 Task: Add an action where "Assignee is Current user's groups" in downgrade and inform.
Action: Mouse moved to (21, 252)
Screenshot: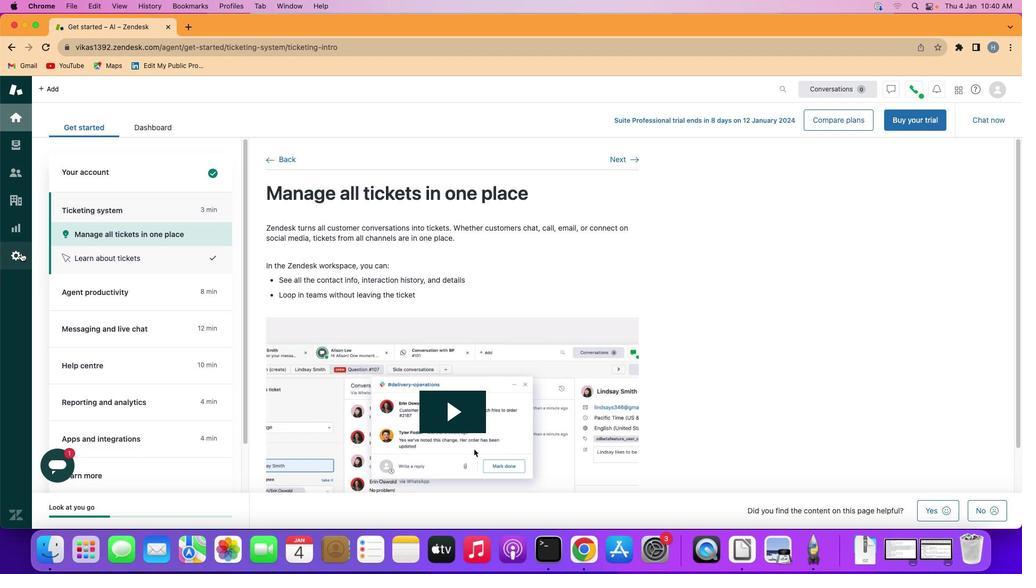 
Action: Mouse pressed left at (21, 252)
Screenshot: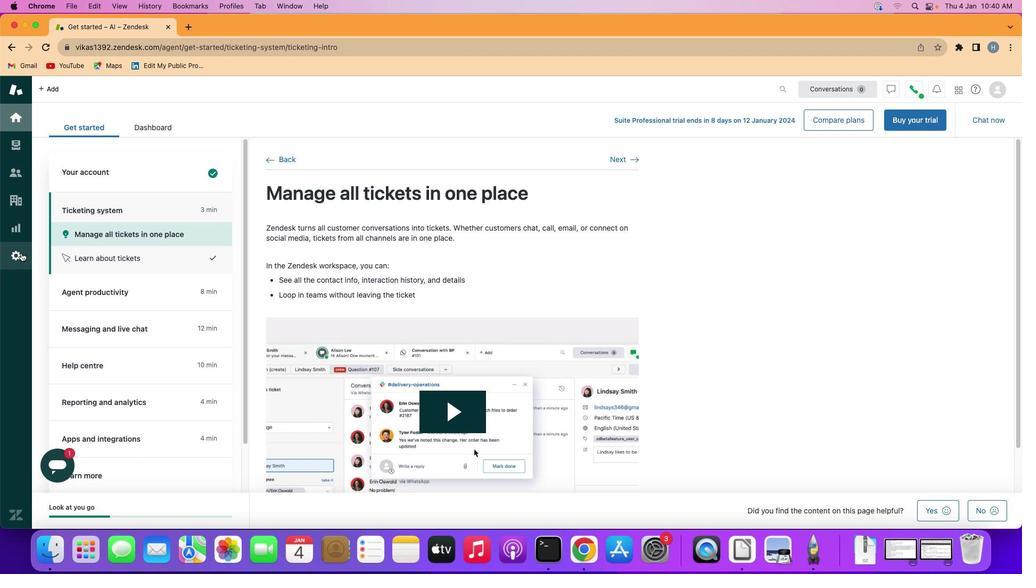 
Action: Mouse moved to (214, 436)
Screenshot: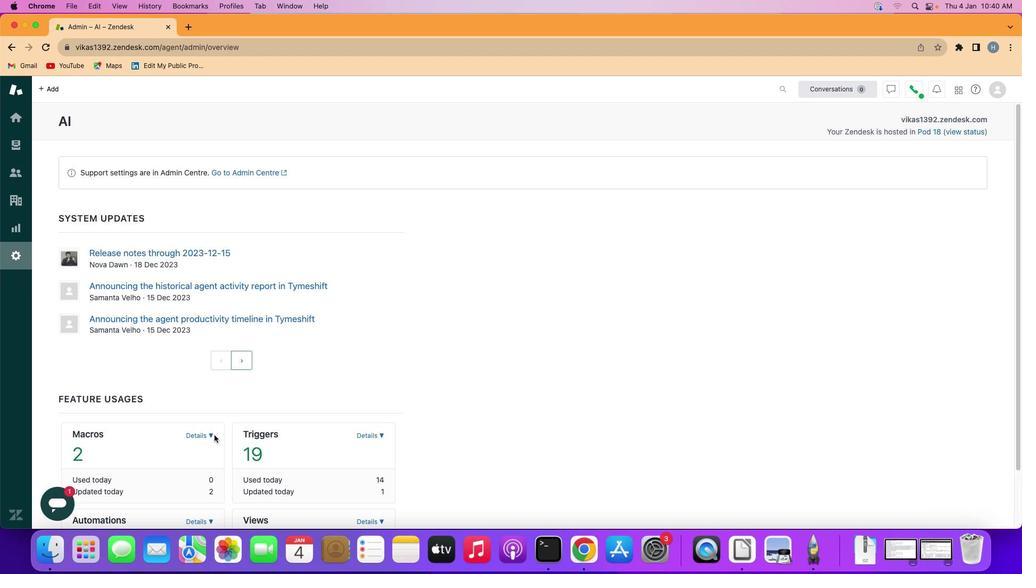 
Action: Mouse pressed left at (214, 436)
Screenshot: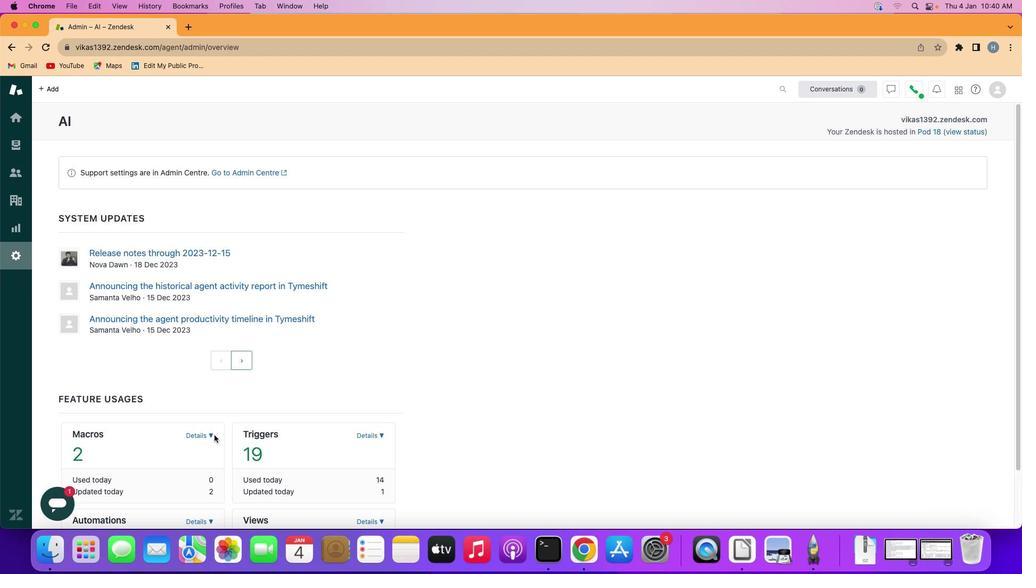 
Action: Mouse moved to (198, 436)
Screenshot: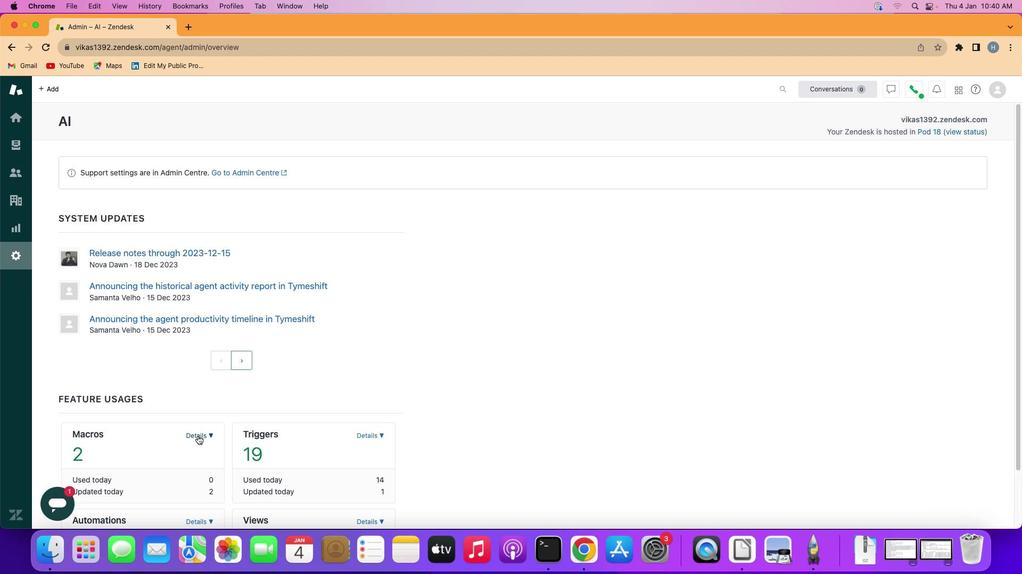 
Action: Mouse pressed left at (198, 436)
Screenshot: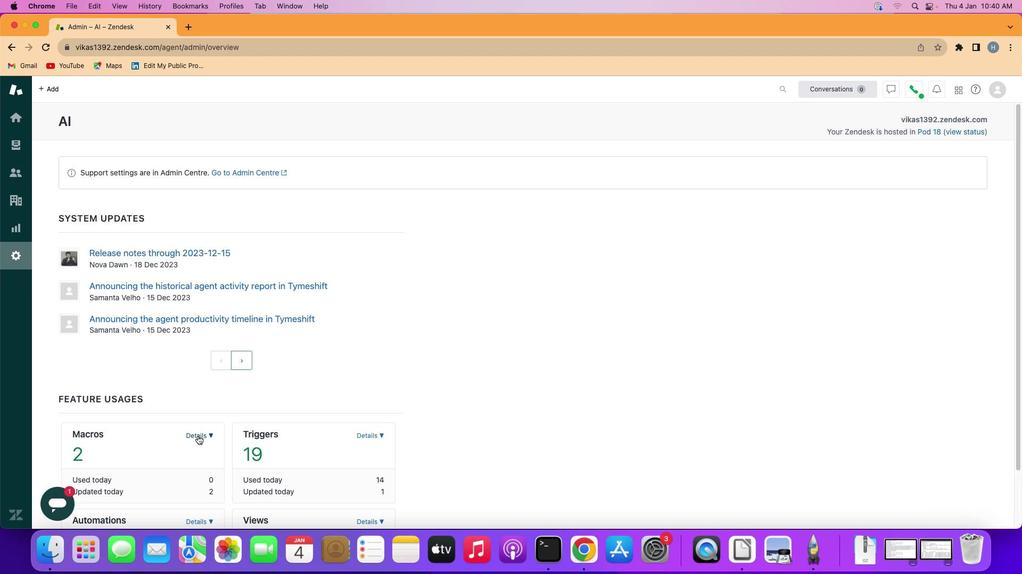 
Action: Mouse moved to (142, 475)
Screenshot: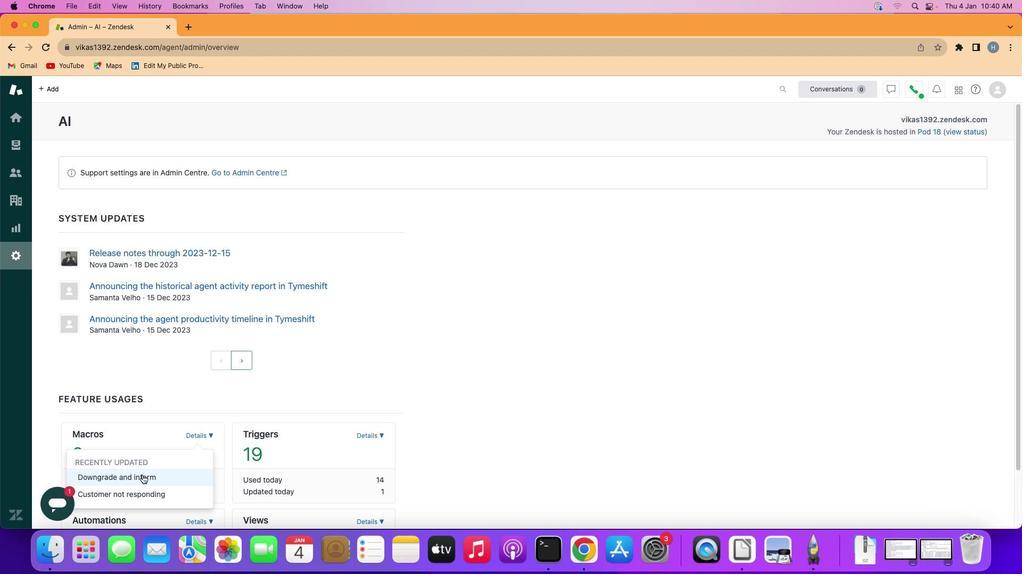 
Action: Mouse pressed left at (142, 475)
Screenshot: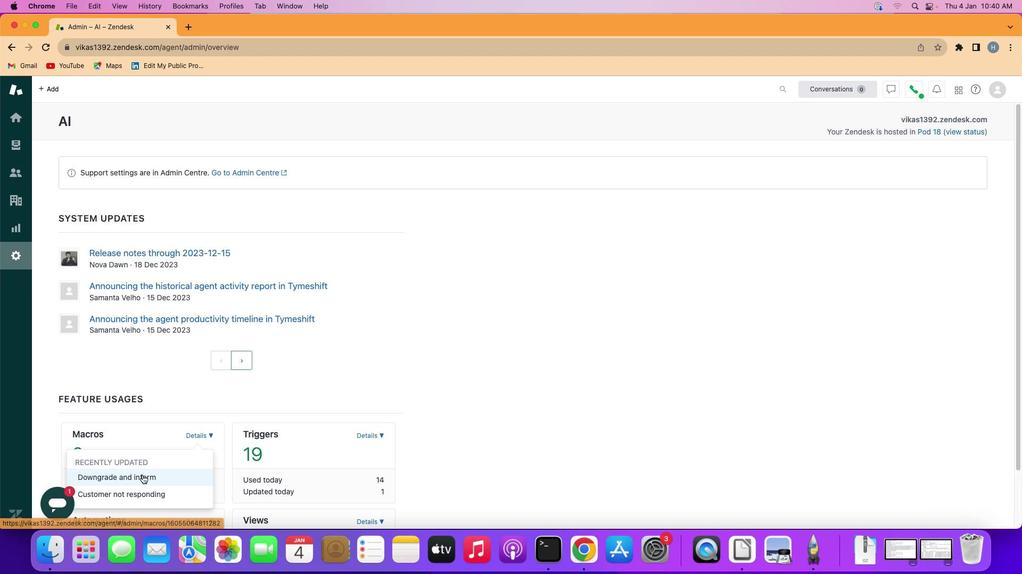 
Action: Mouse moved to (185, 388)
Screenshot: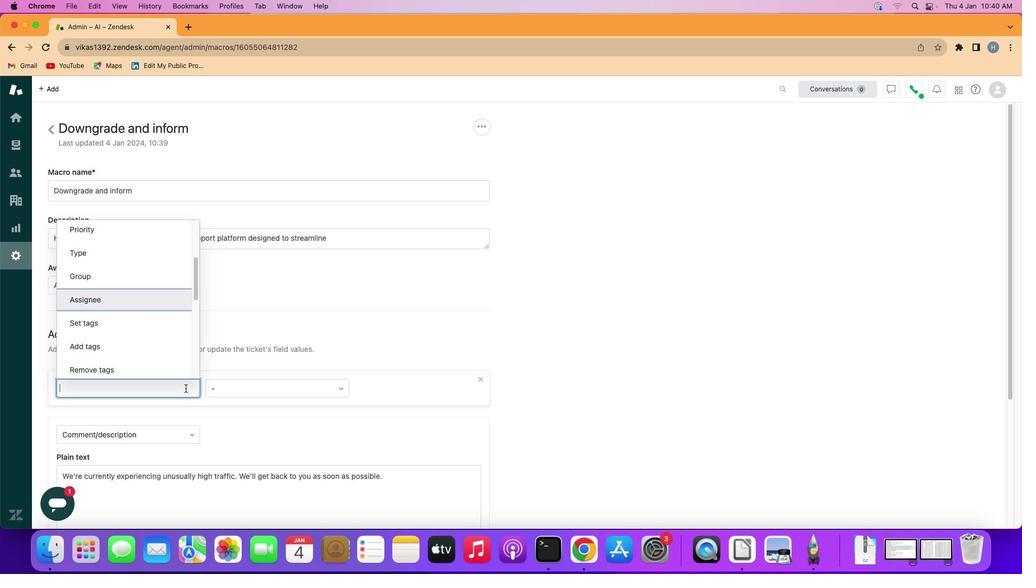 
Action: Mouse pressed left at (185, 388)
Screenshot: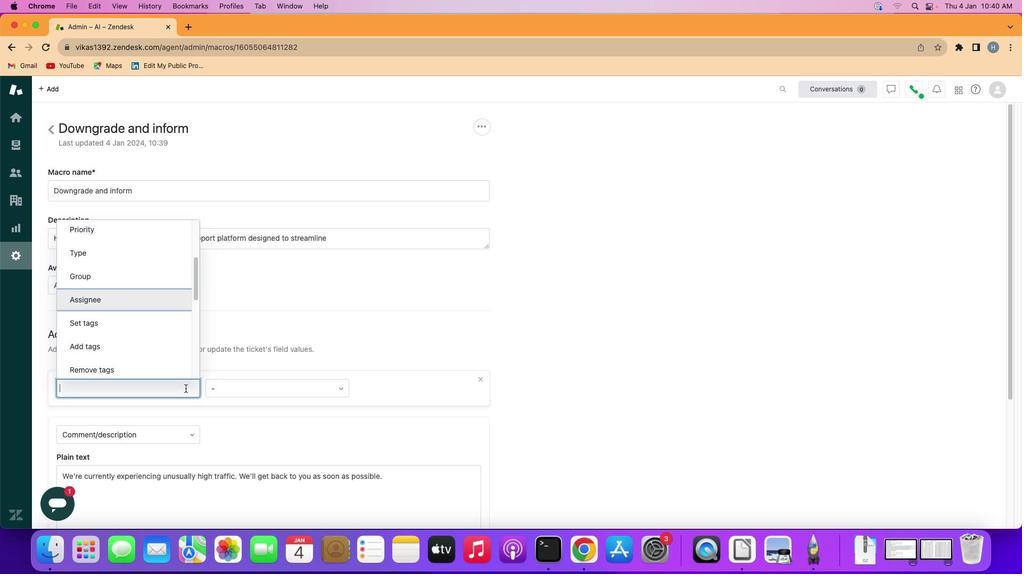 
Action: Mouse moved to (174, 301)
Screenshot: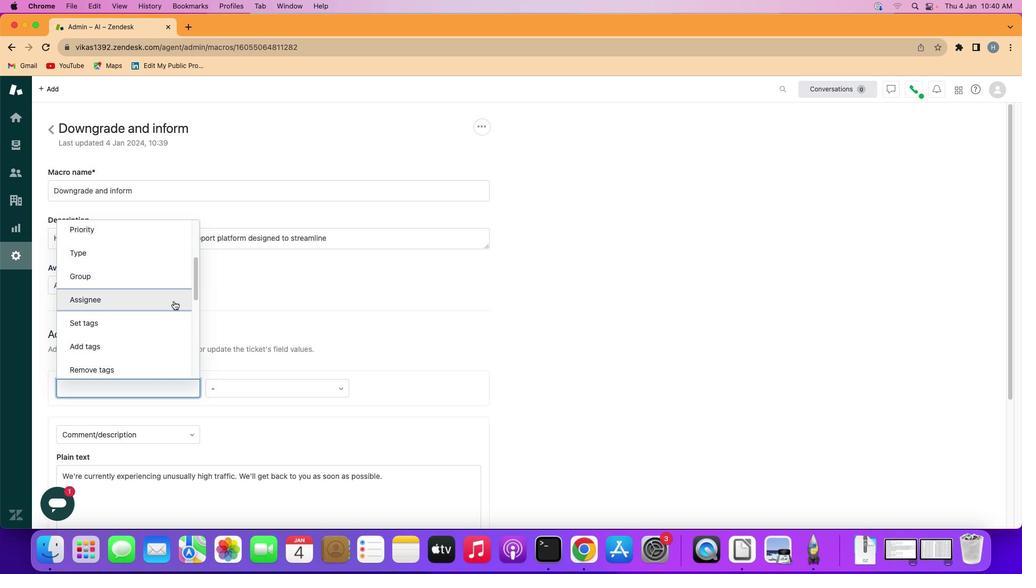 
Action: Mouse pressed left at (174, 301)
Screenshot: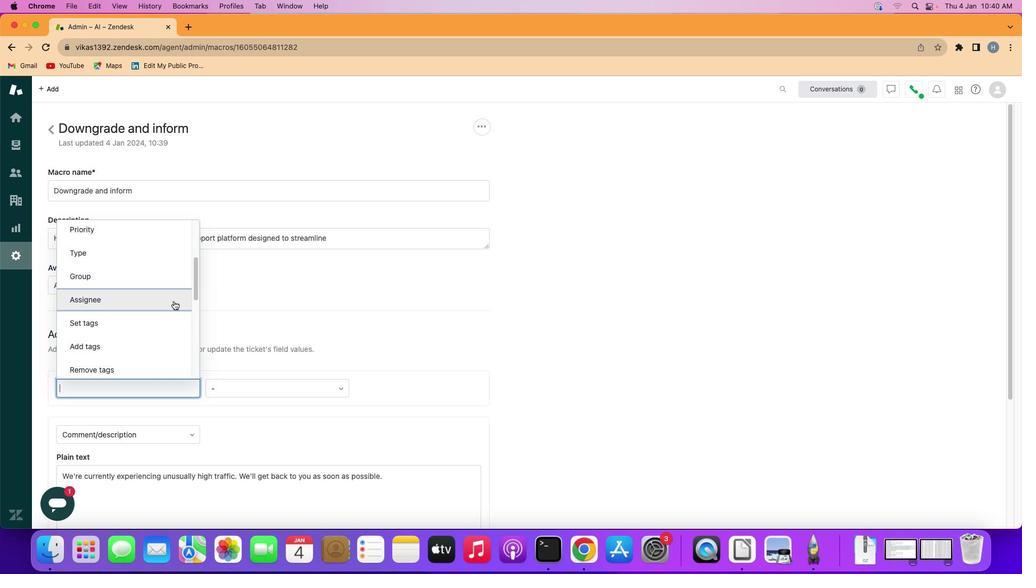 
Action: Mouse moved to (290, 390)
Screenshot: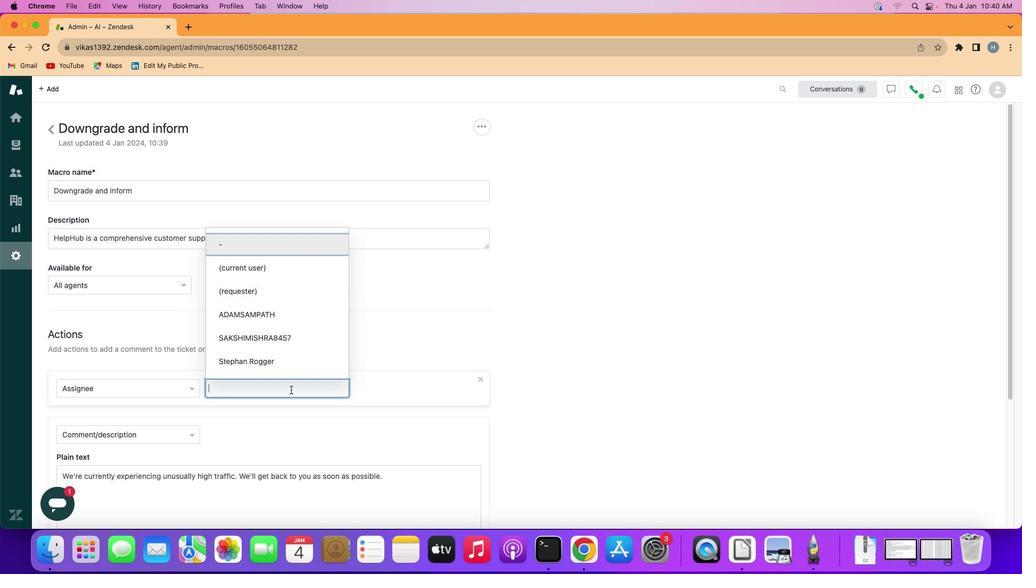 
Action: Mouse pressed left at (290, 390)
Screenshot: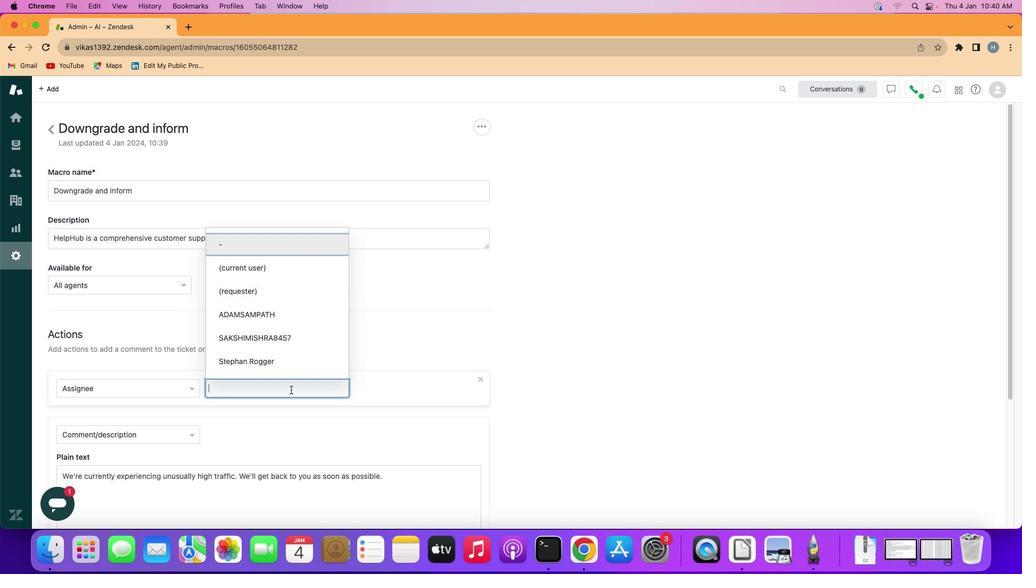
Action: Mouse moved to (293, 268)
Screenshot: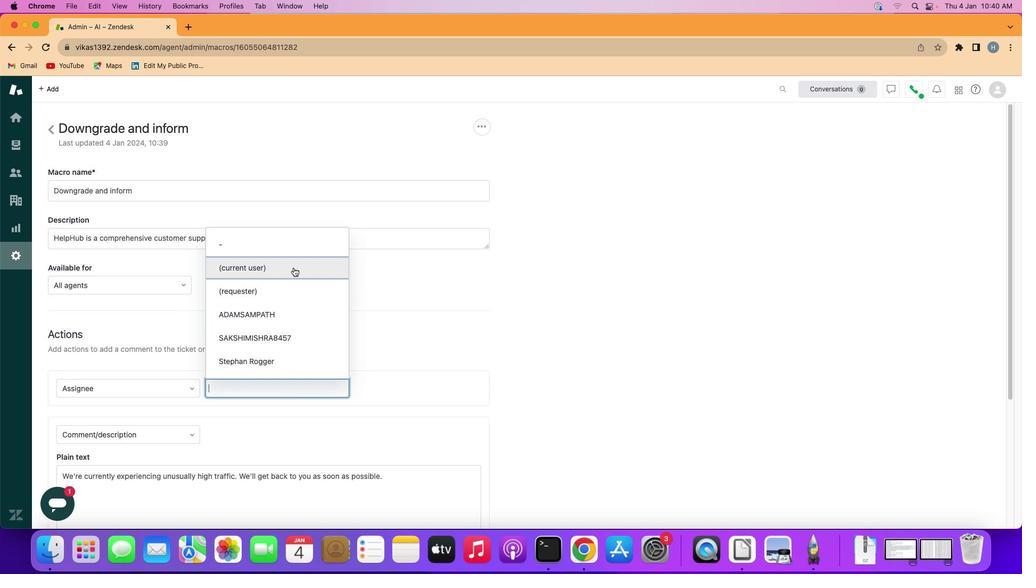 
Action: Mouse pressed left at (293, 268)
Screenshot: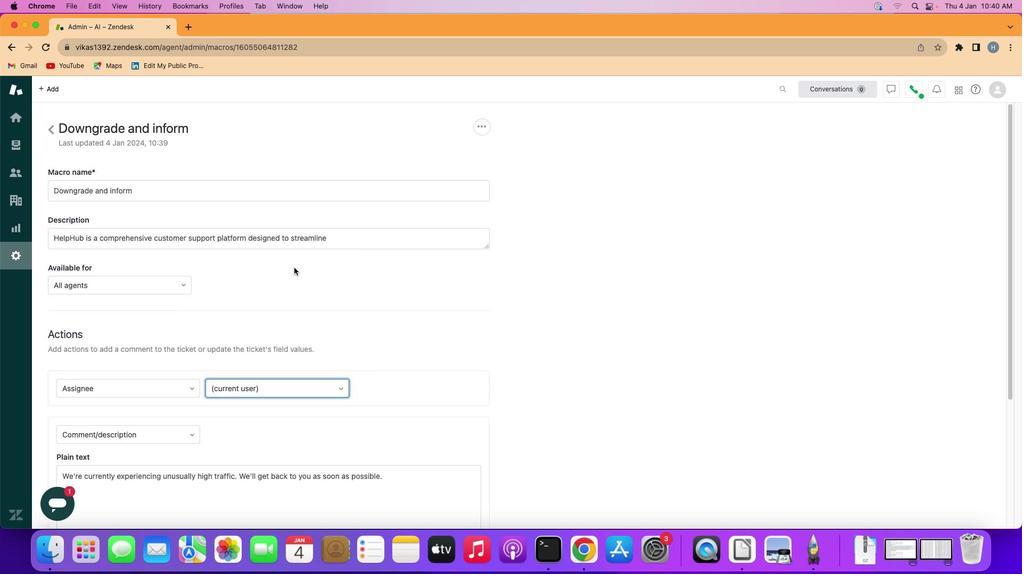 
Action: Mouse moved to (411, 428)
Screenshot: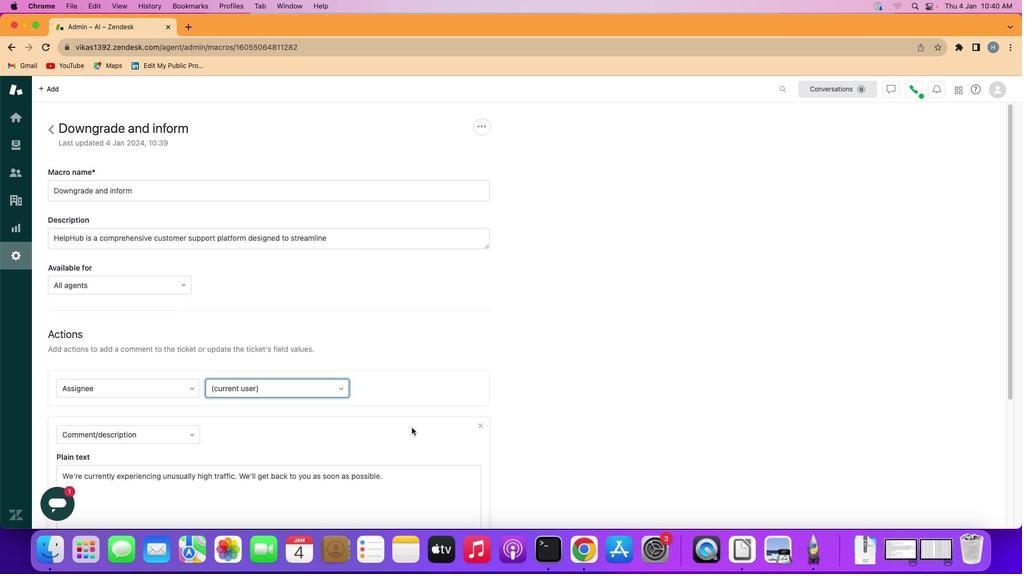 
Action: Mouse scrolled (411, 428) with delta (0, 0)
Screenshot: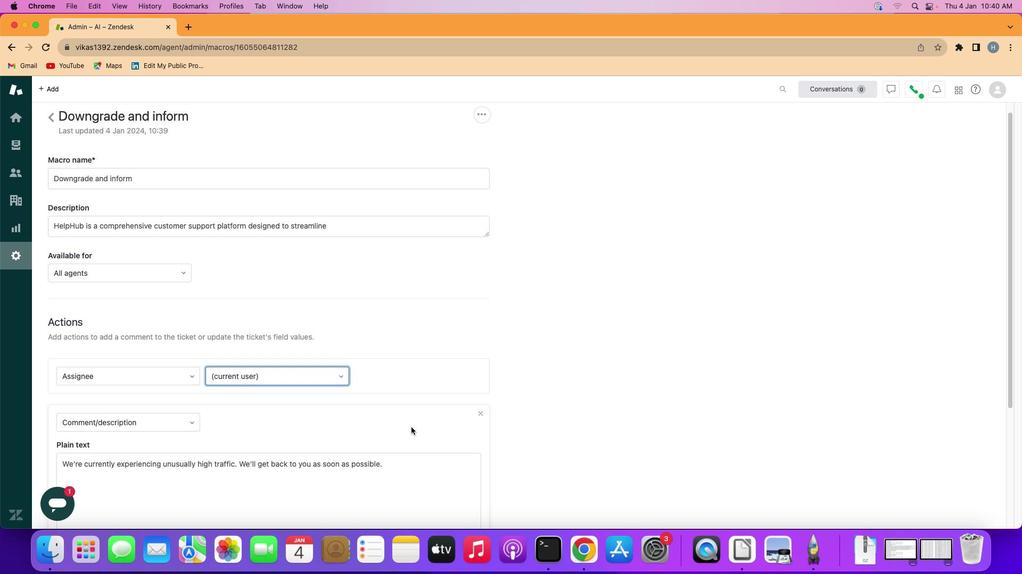 
Action: Mouse moved to (411, 428)
Screenshot: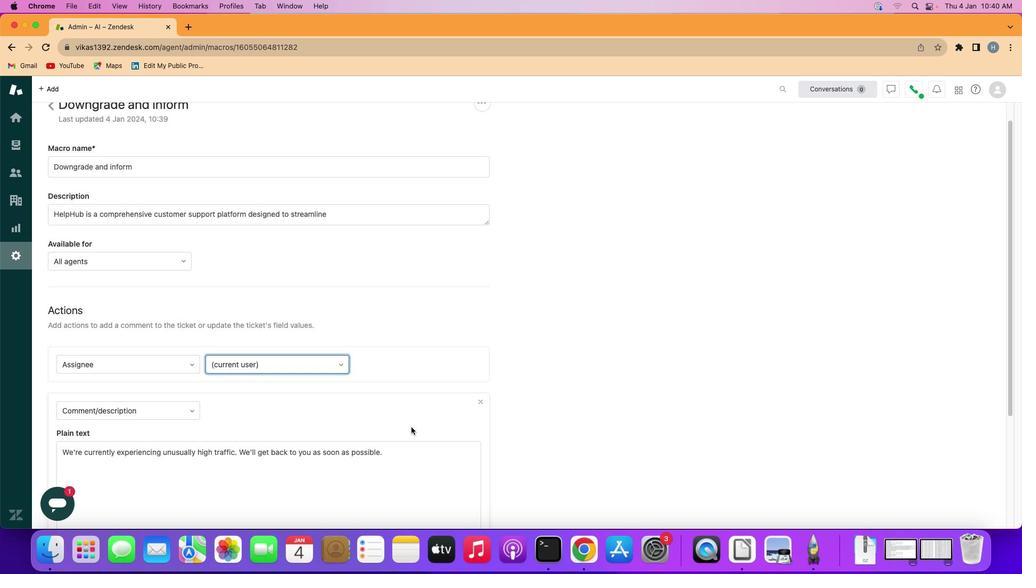 
Action: Mouse scrolled (411, 428) with delta (0, 0)
Screenshot: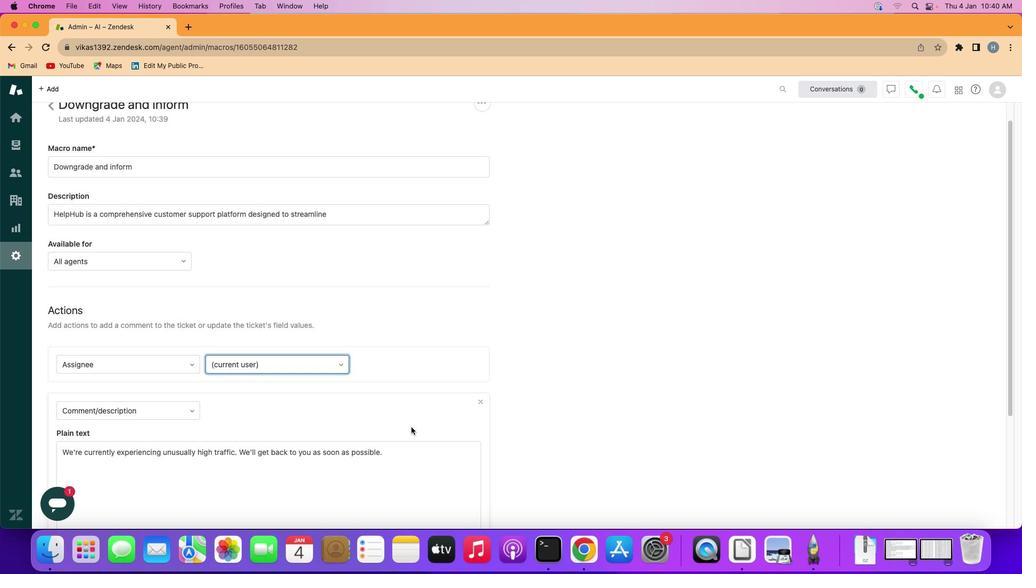 
Action: Mouse moved to (411, 428)
Screenshot: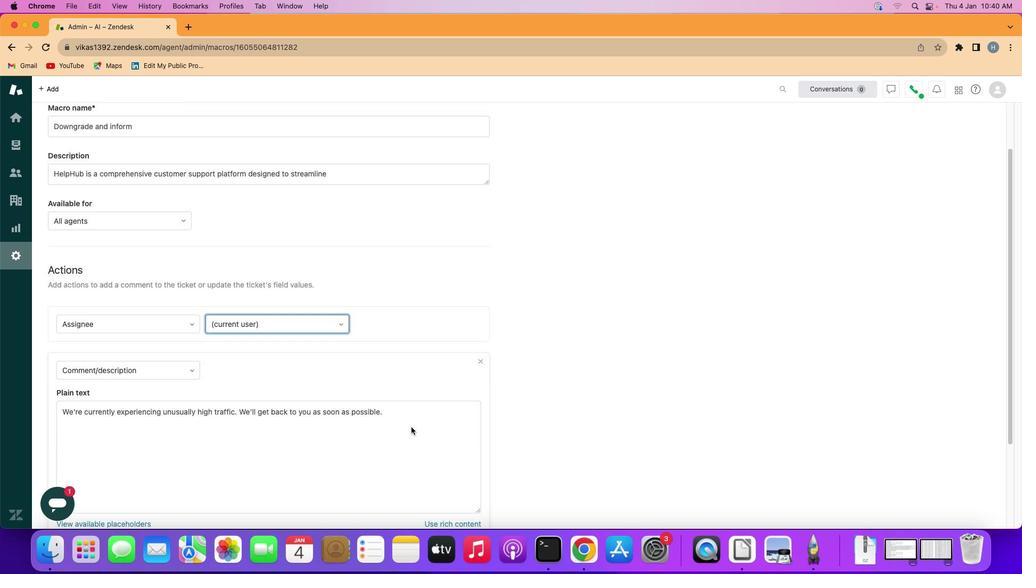 
Action: Mouse scrolled (411, 428) with delta (0, -1)
Screenshot: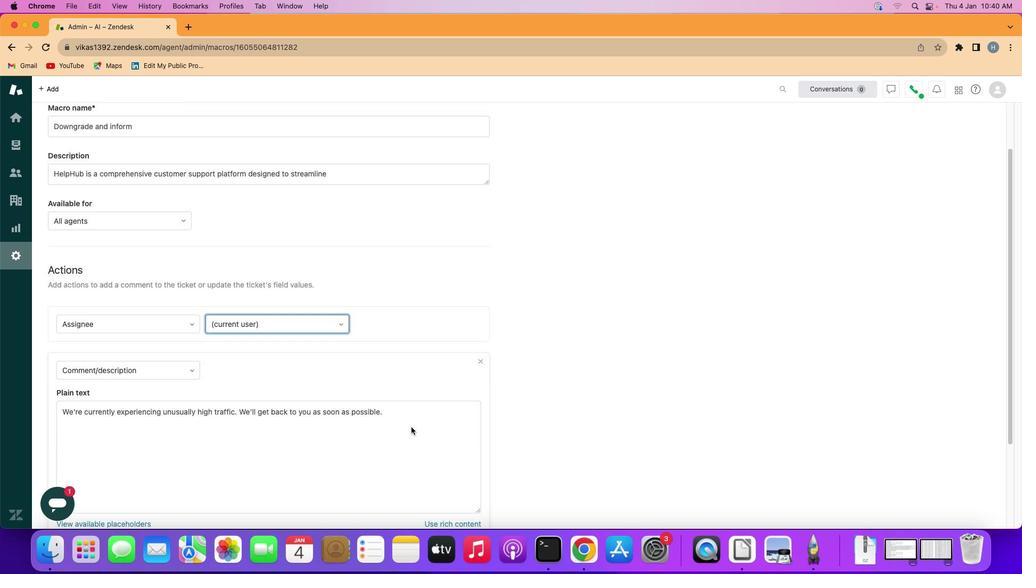 
Action: Mouse moved to (410, 428)
Screenshot: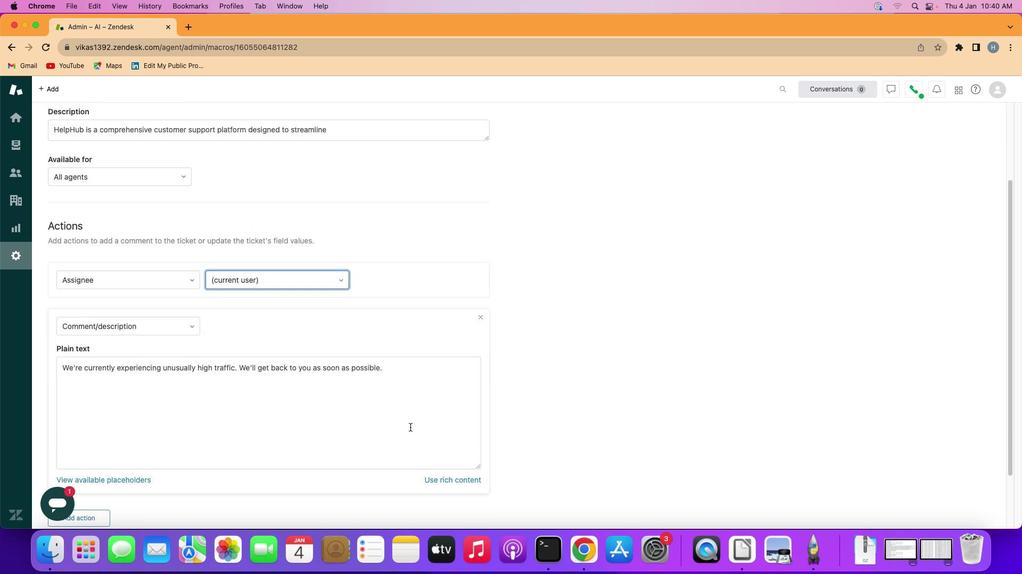 
Action: Mouse scrolled (410, 428) with delta (0, -2)
Screenshot: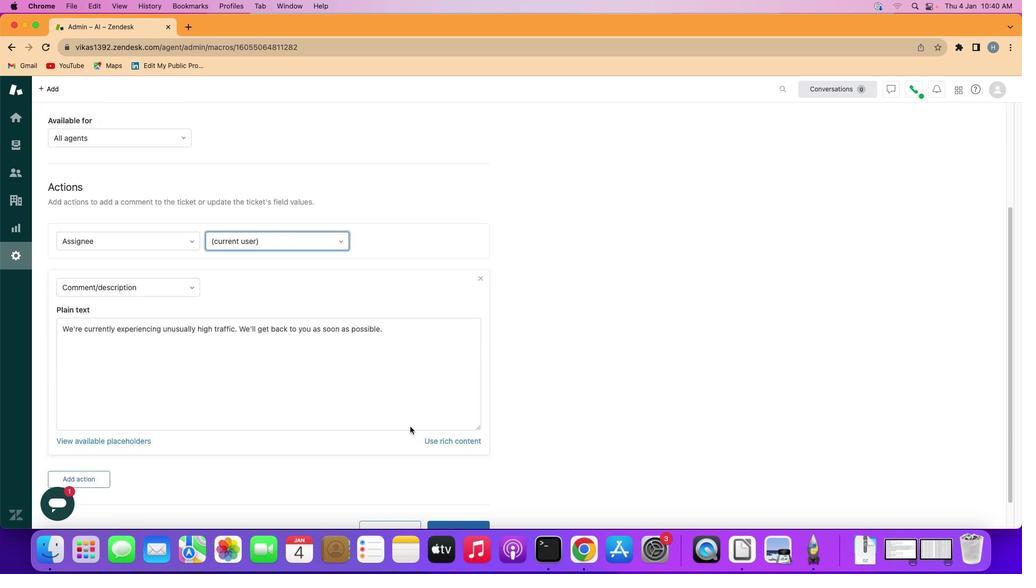 
Action: Mouse scrolled (410, 428) with delta (0, -2)
Screenshot: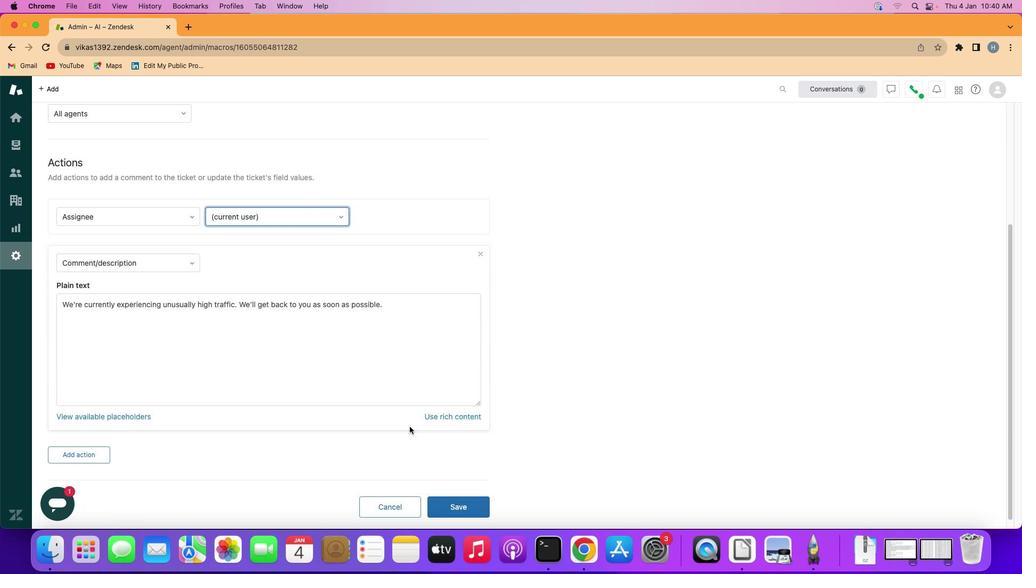 
Action: Mouse moved to (408, 426)
Screenshot: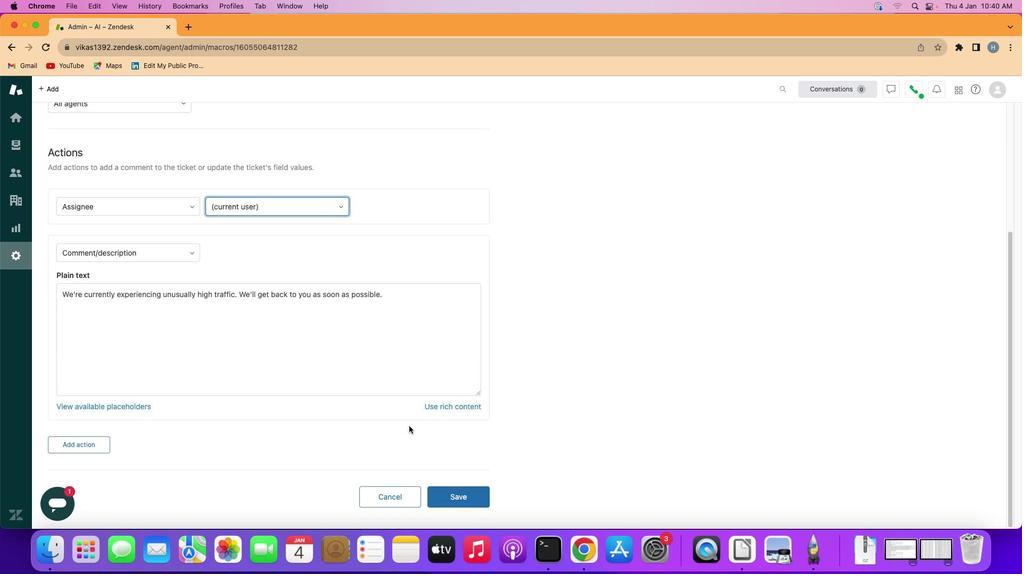 
Action: Mouse scrolled (408, 426) with delta (0, 0)
Screenshot: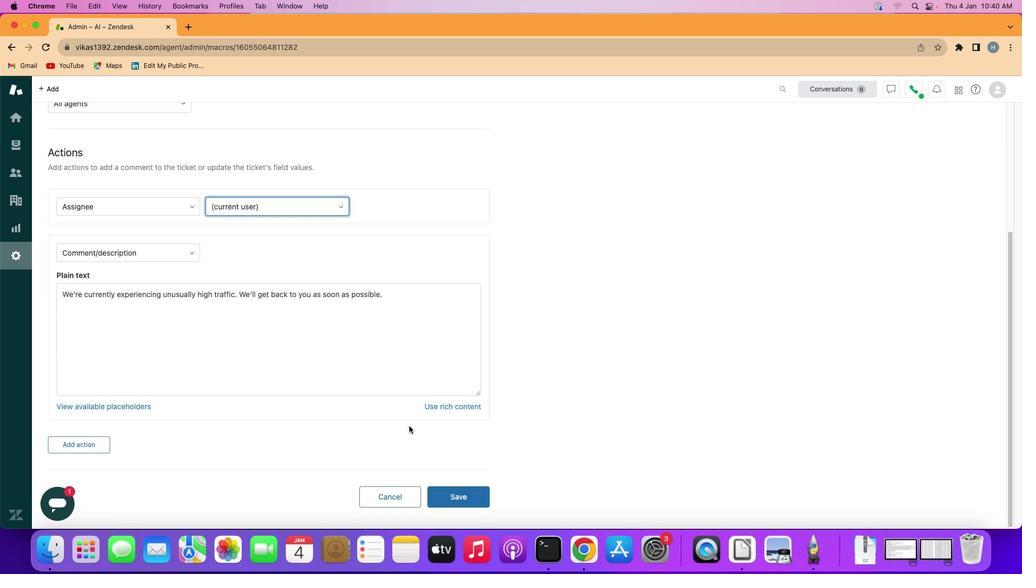 
Action: Mouse scrolled (408, 426) with delta (0, 0)
Screenshot: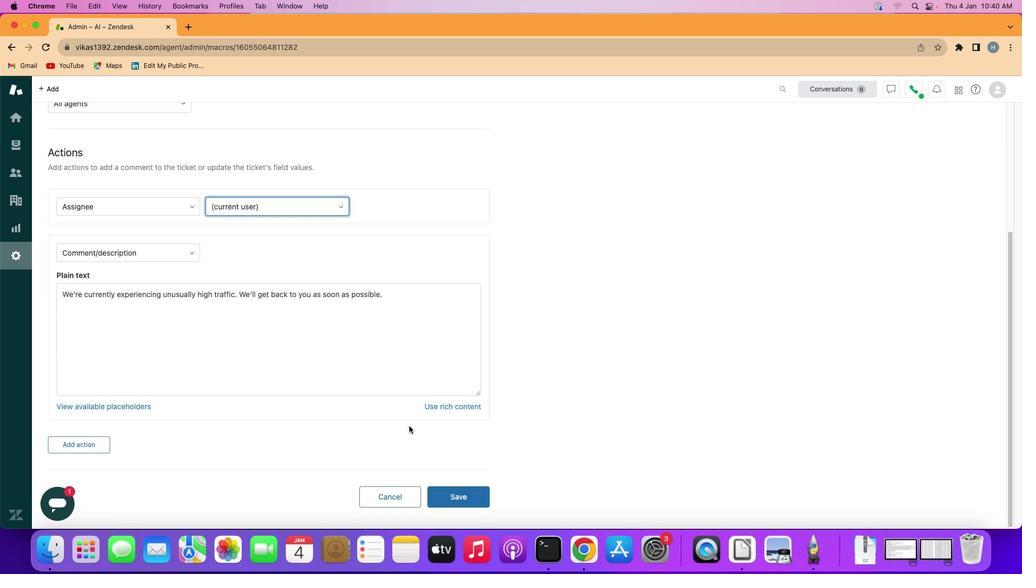 
Action: Mouse scrolled (408, 426) with delta (0, -1)
Screenshot: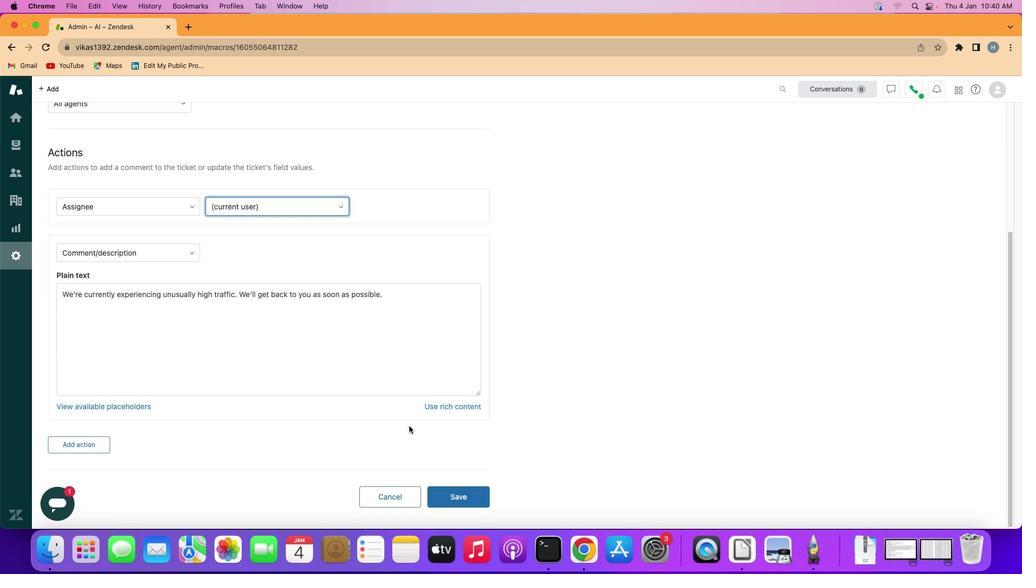 
Action: Mouse scrolled (408, 426) with delta (0, -2)
Screenshot: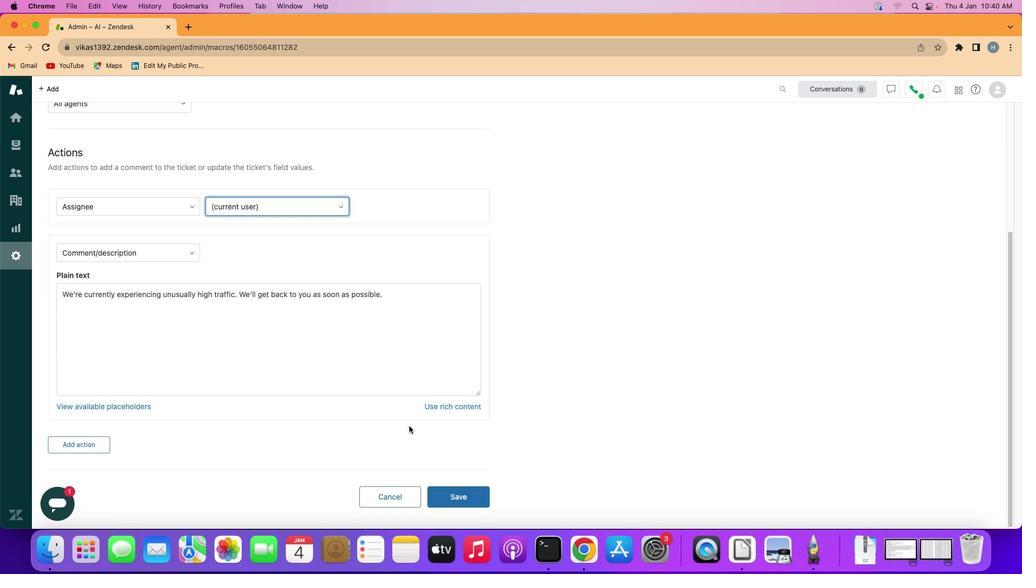 
Action: Mouse scrolled (408, 426) with delta (0, -2)
Screenshot: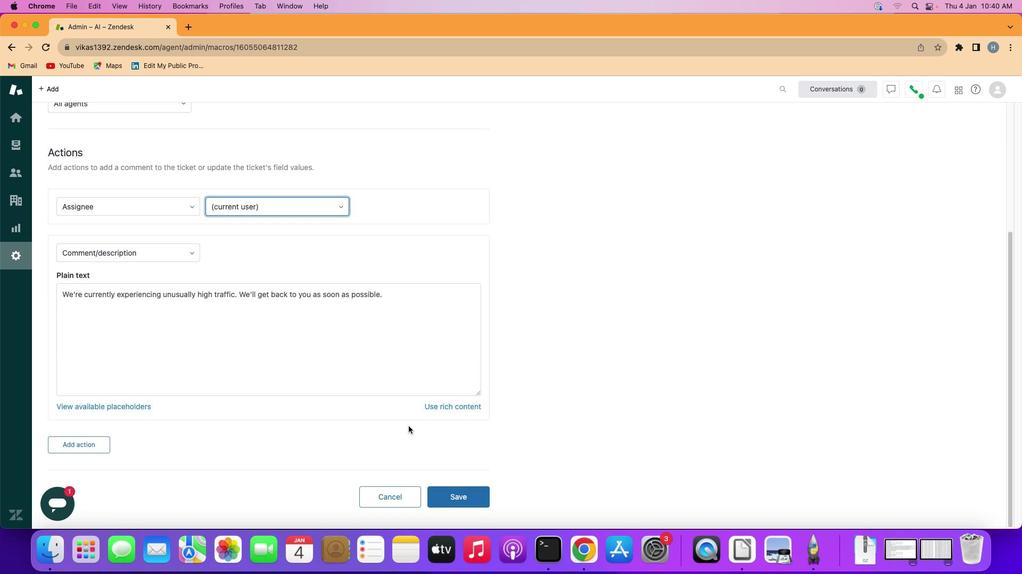
Action: Mouse moved to (448, 496)
Screenshot: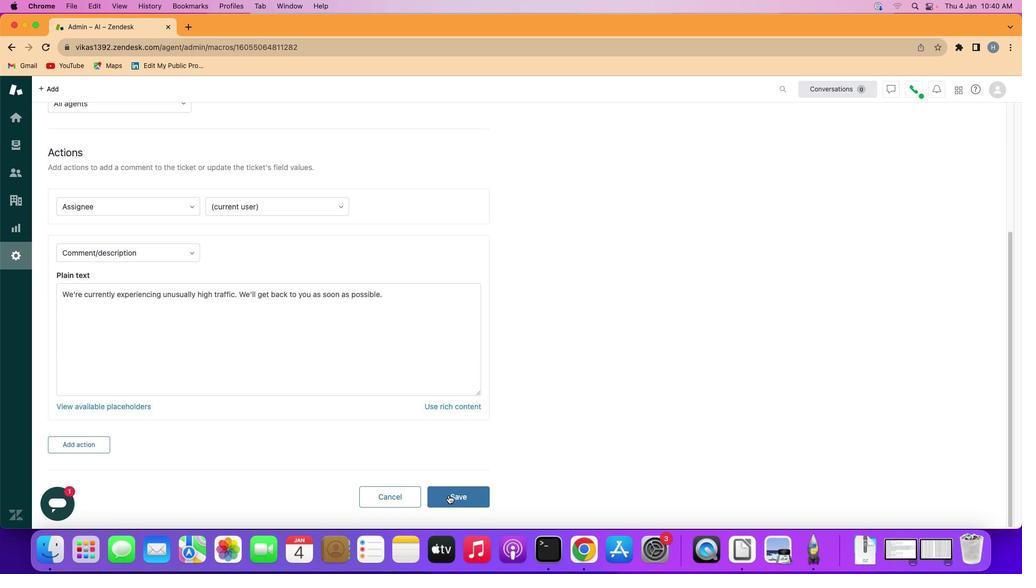 
Action: Mouse pressed left at (448, 496)
Screenshot: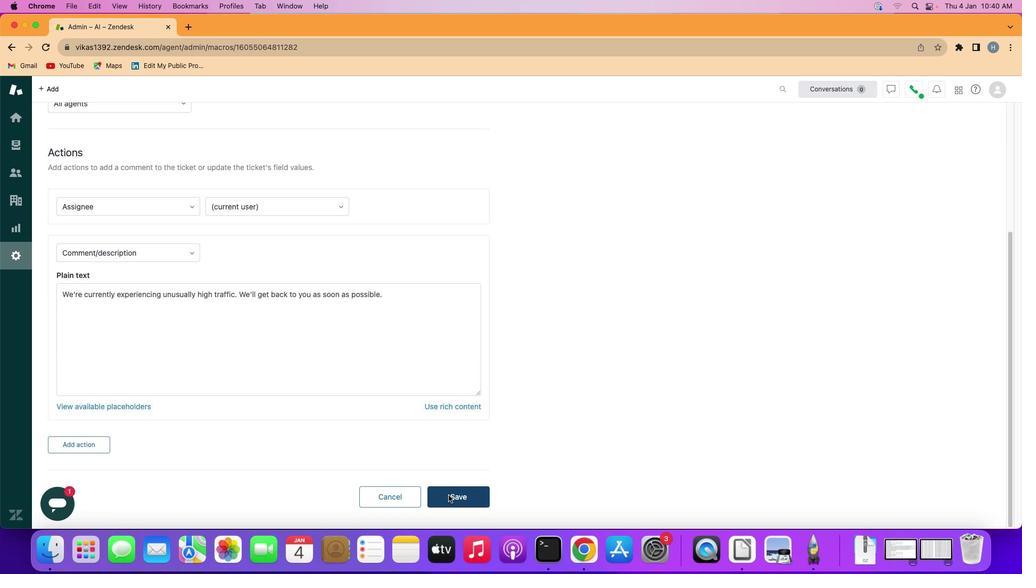 
Action: Mouse moved to (367, 356)
Screenshot: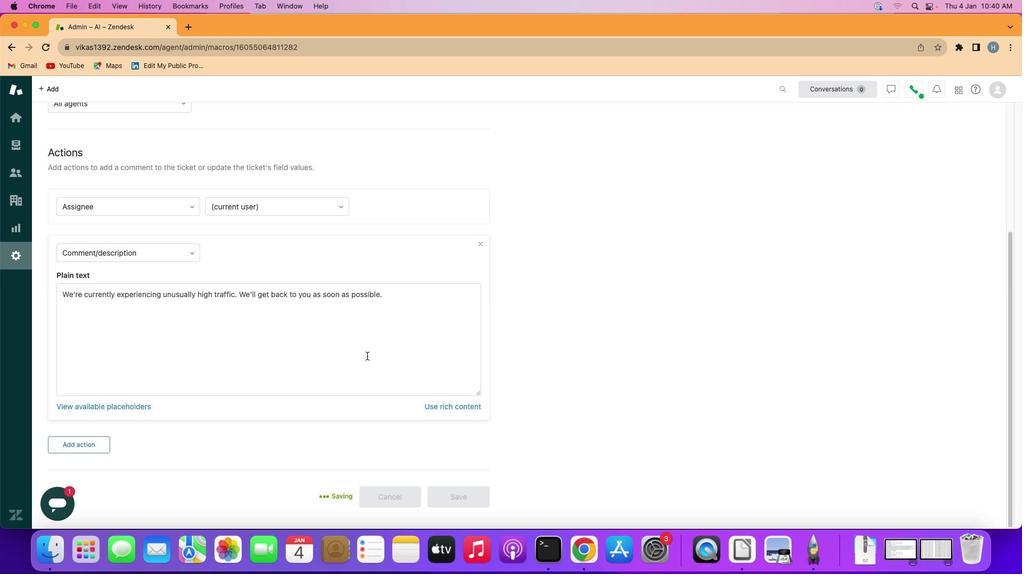 
